 Task: Create a scrum project ByteBoost. Add to scrum project ByteBoost a team member softage.1@softage.net and assign as Project Lead. Add to scrum project ByteBoost a team member softage.2@softage.net
Action: Mouse moved to (175, 57)
Screenshot: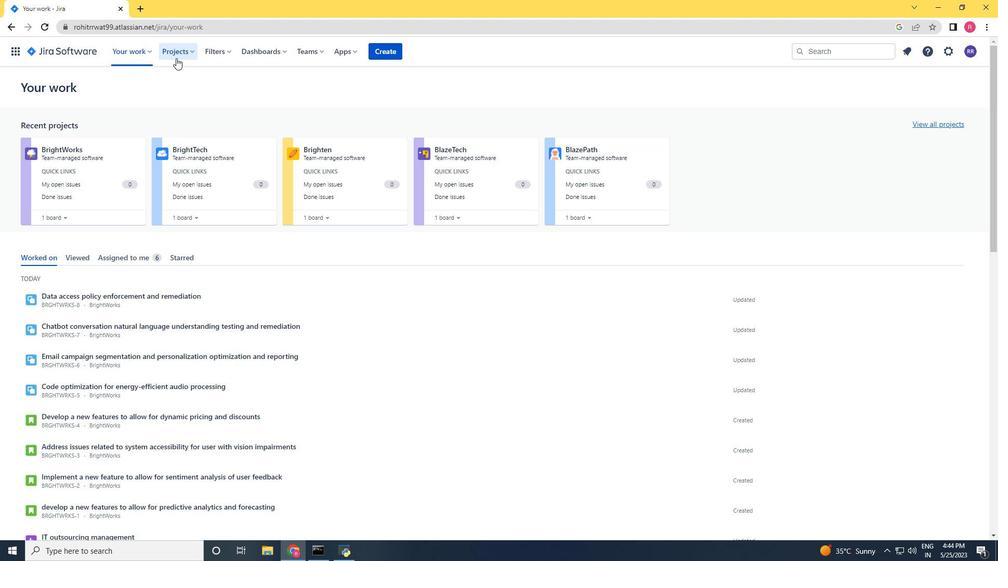
Action: Mouse pressed left at (175, 57)
Screenshot: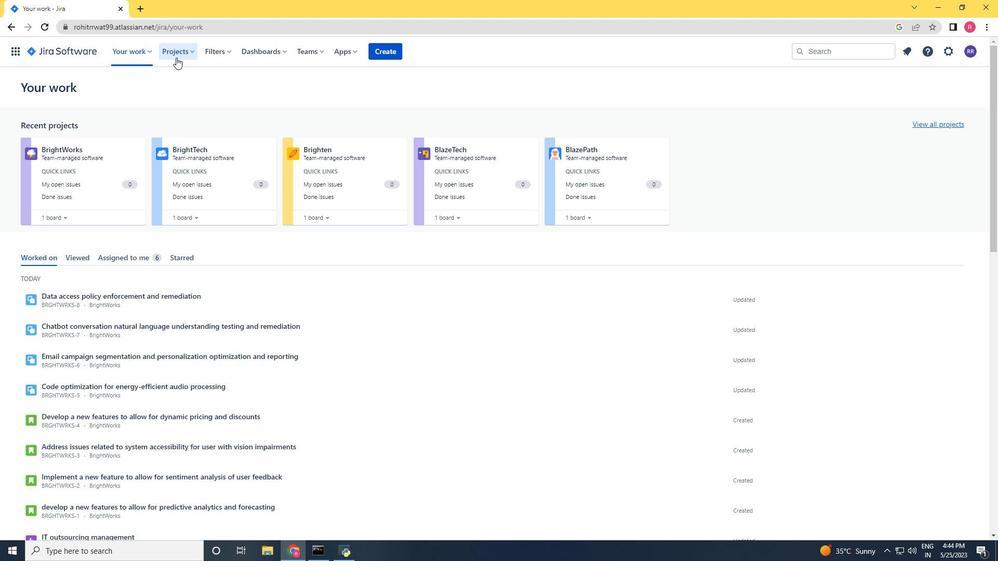 
Action: Mouse moved to (205, 263)
Screenshot: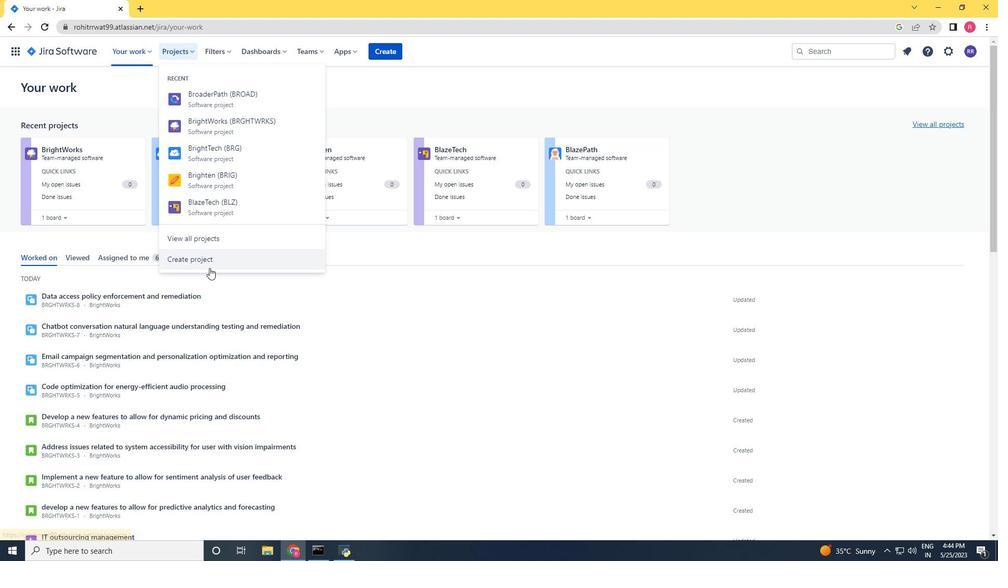 
Action: Mouse pressed left at (205, 263)
Screenshot: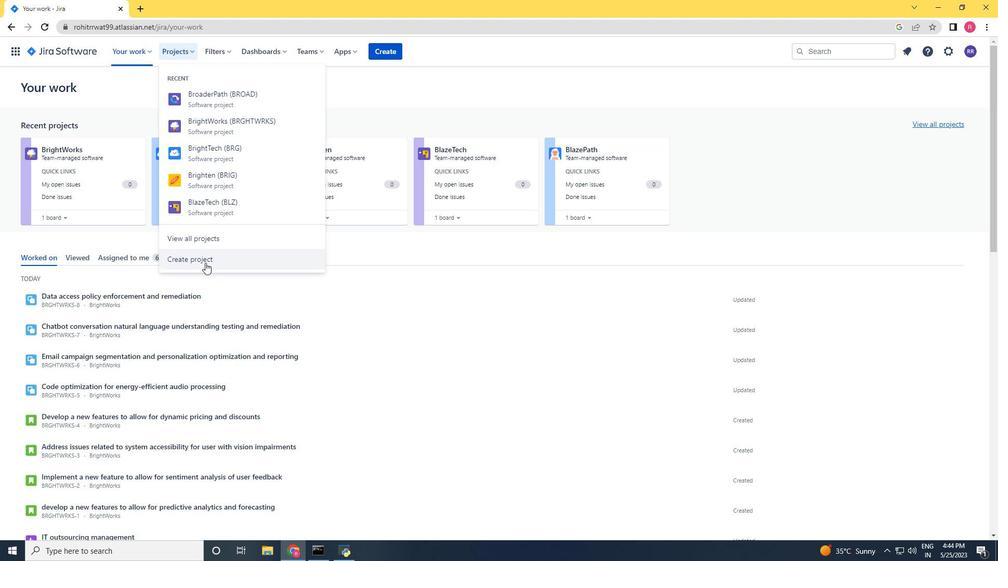 
Action: Mouse moved to (510, 263)
Screenshot: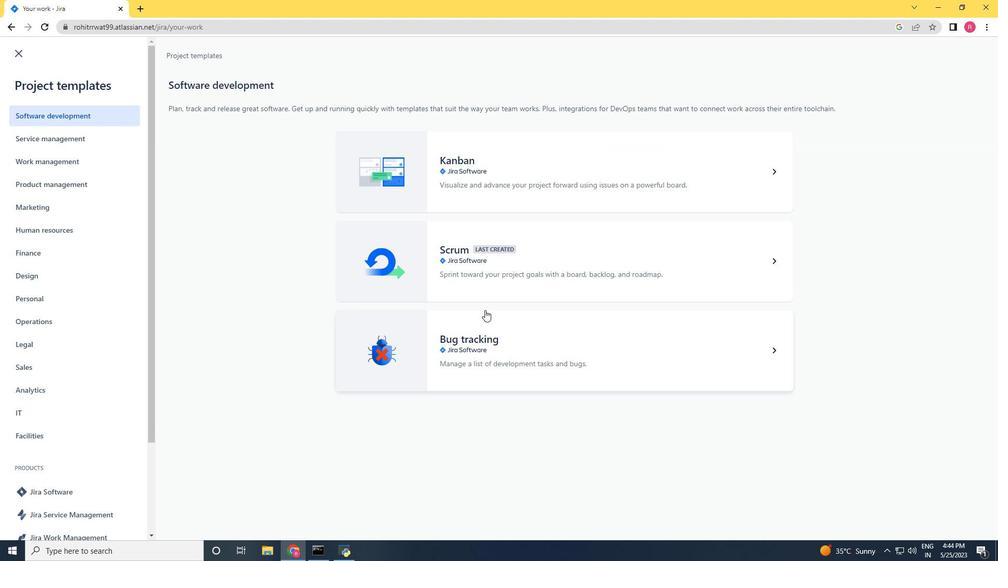 
Action: Mouse pressed left at (510, 263)
Screenshot: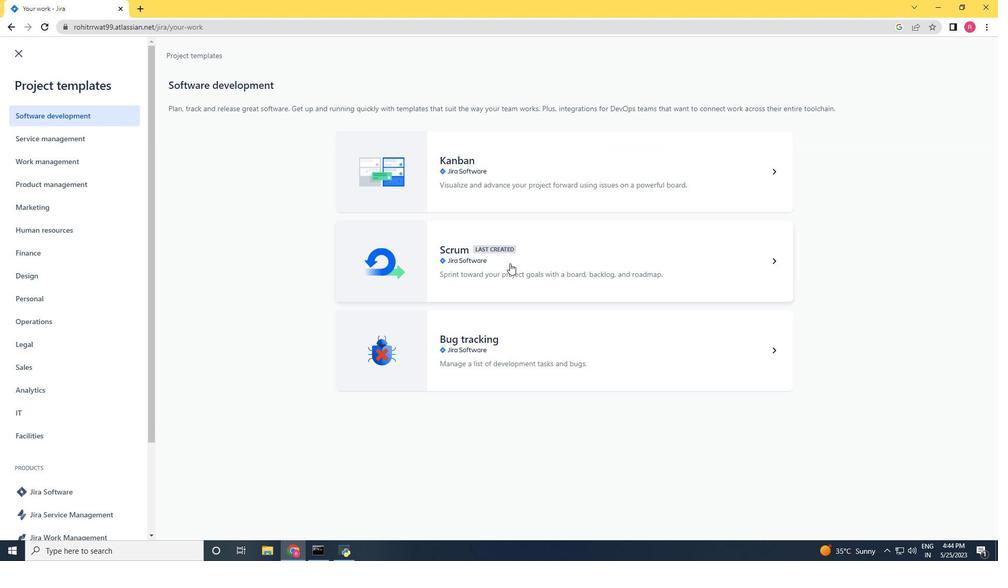 
Action: Mouse moved to (771, 511)
Screenshot: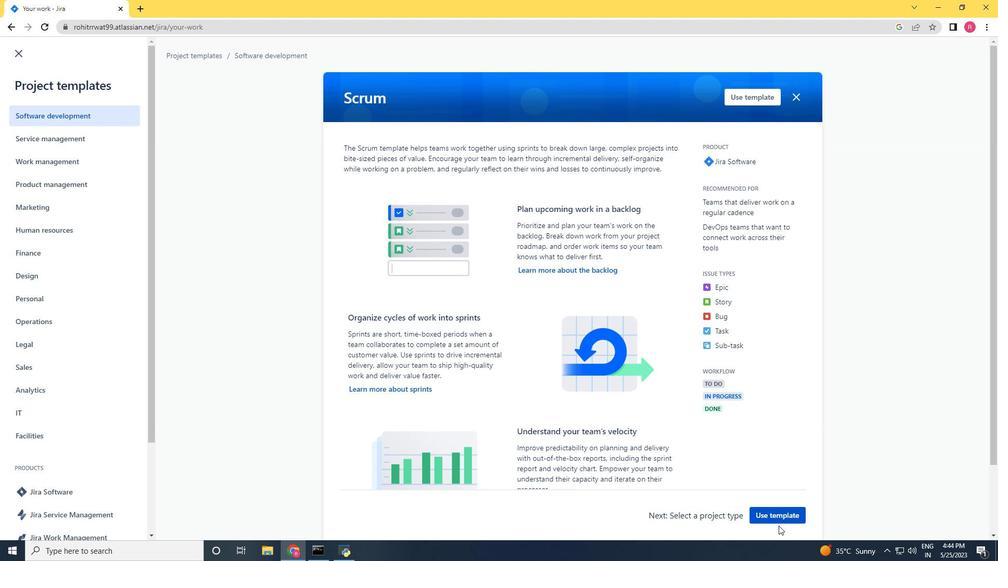 
Action: Mouse pressed left at (771, 511)
Screenshot: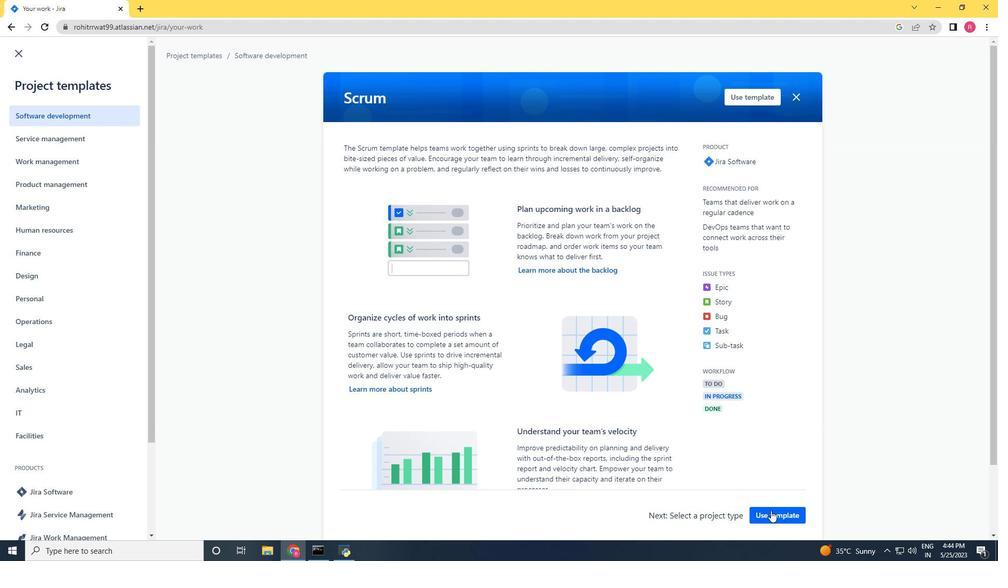 
Action: Mouse moved to (404, 513)
Screenshot: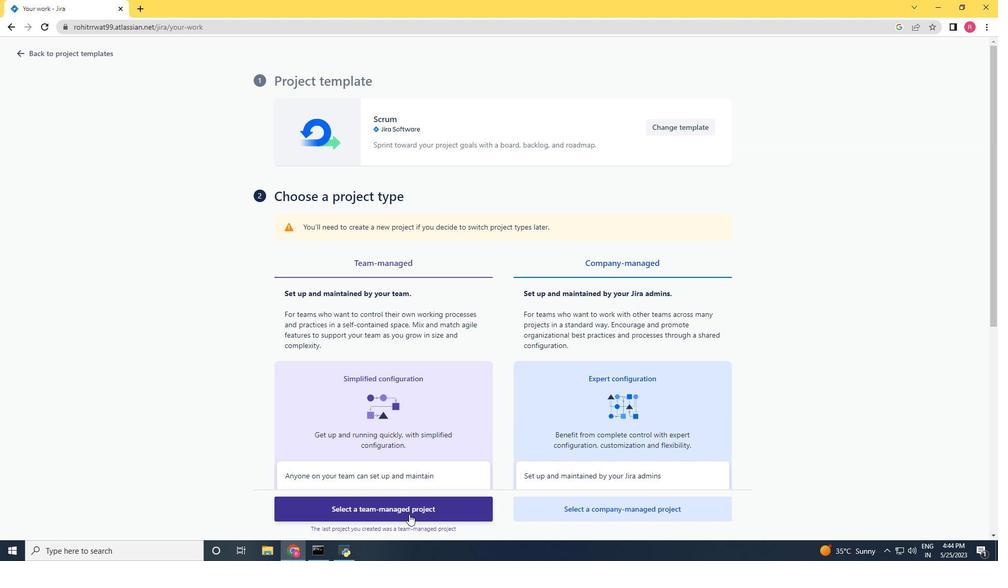 
Action: Mouse pressed left at (404, 513)
Screenshot: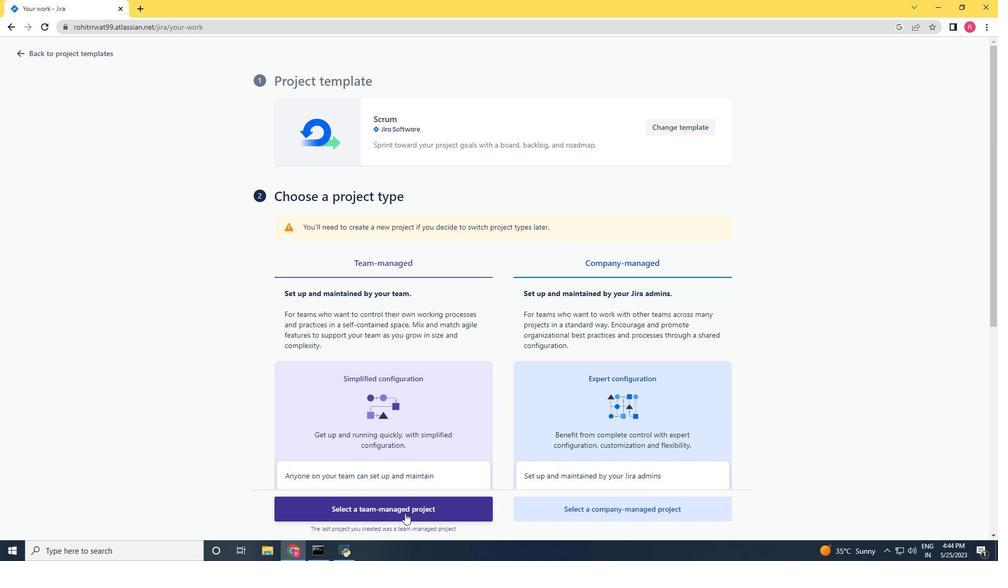
Action: Mouse moved to (257, 326)
Screenshot: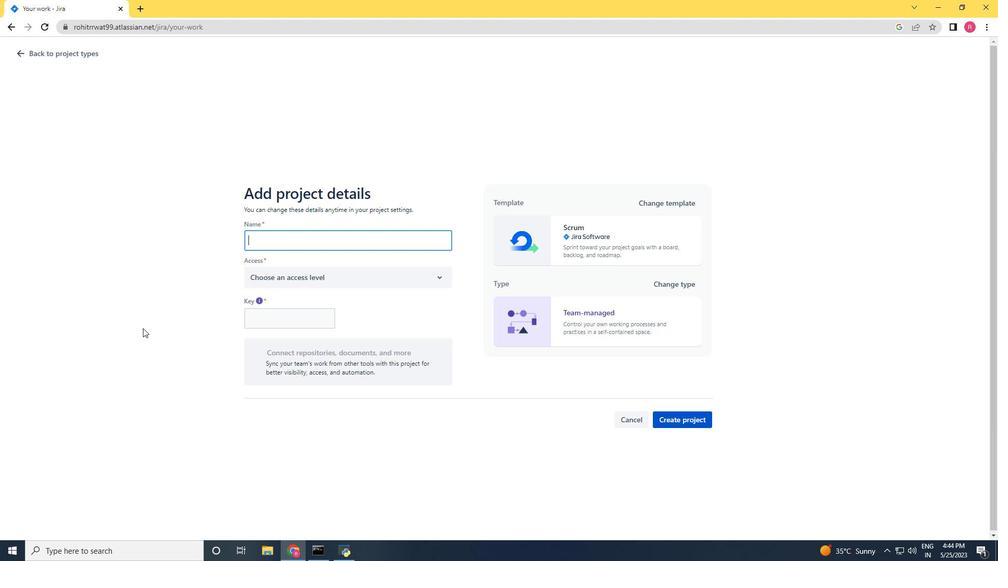 
Action: Key pressed <Key.shift>Byte<Key.shift><Key.shift>Boost
Screenshot: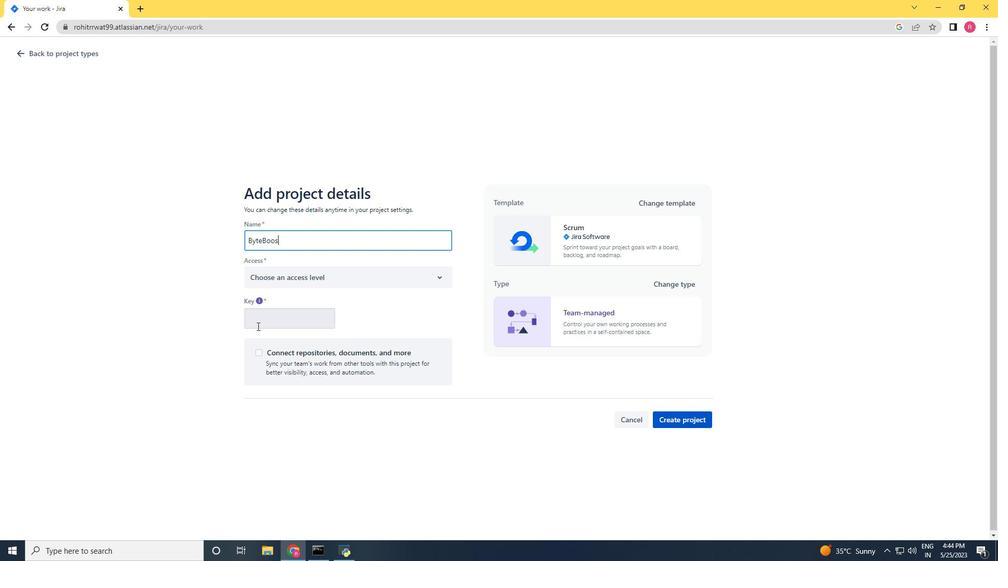 
Action: Mouse scrolled (257, 327) with delta (0, 0)
Screenshot: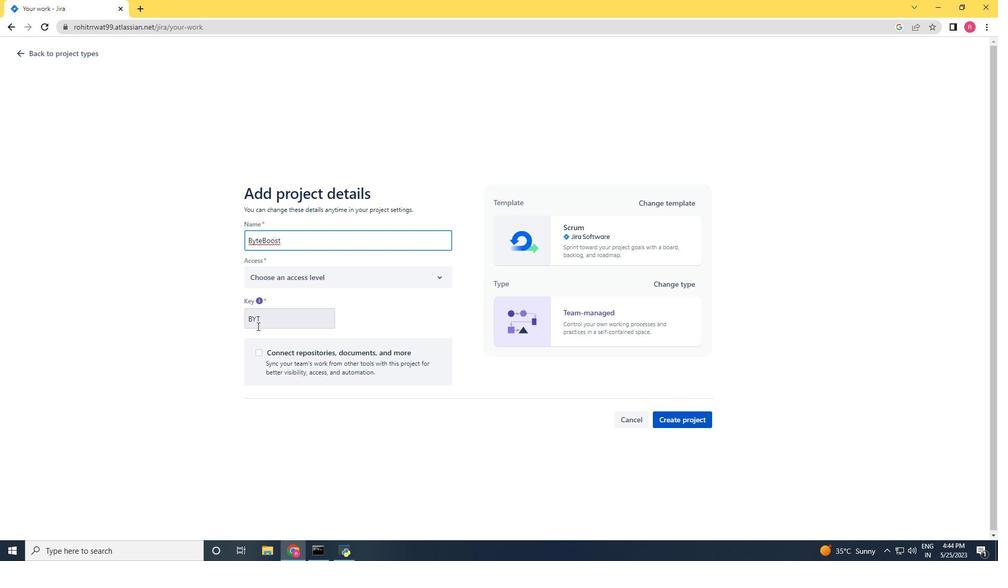
Action: Mouse moved to (375, 274)
Screenshot: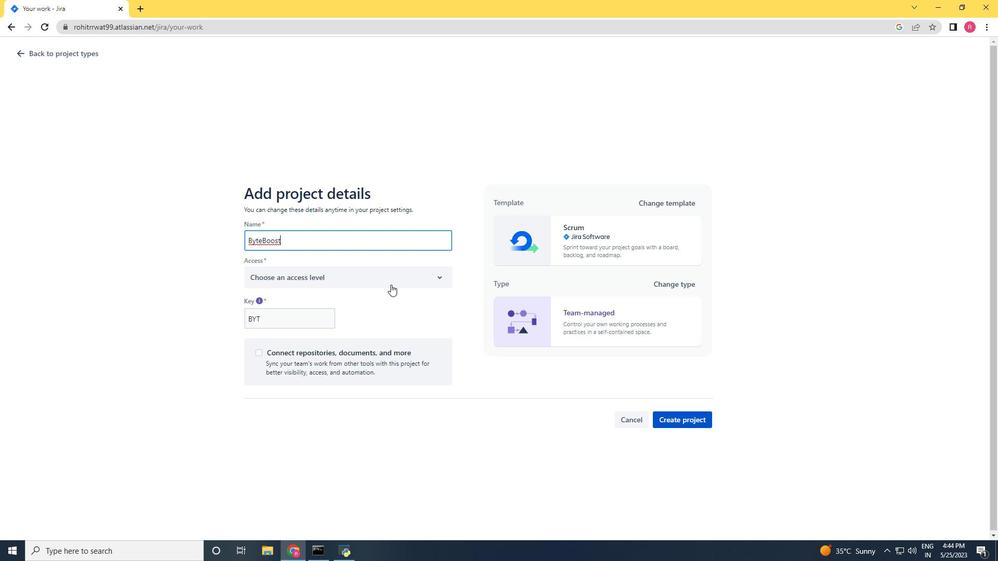 
Action: Mouse pressed left at (375, 274)
Screenshot: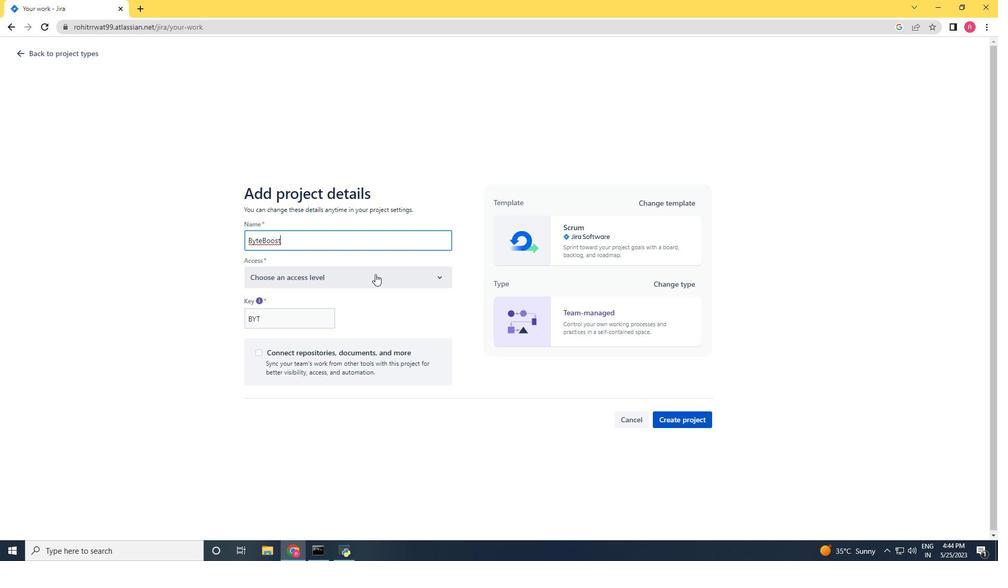 
Action: Mouse moved to (353, 311)
Screenshot: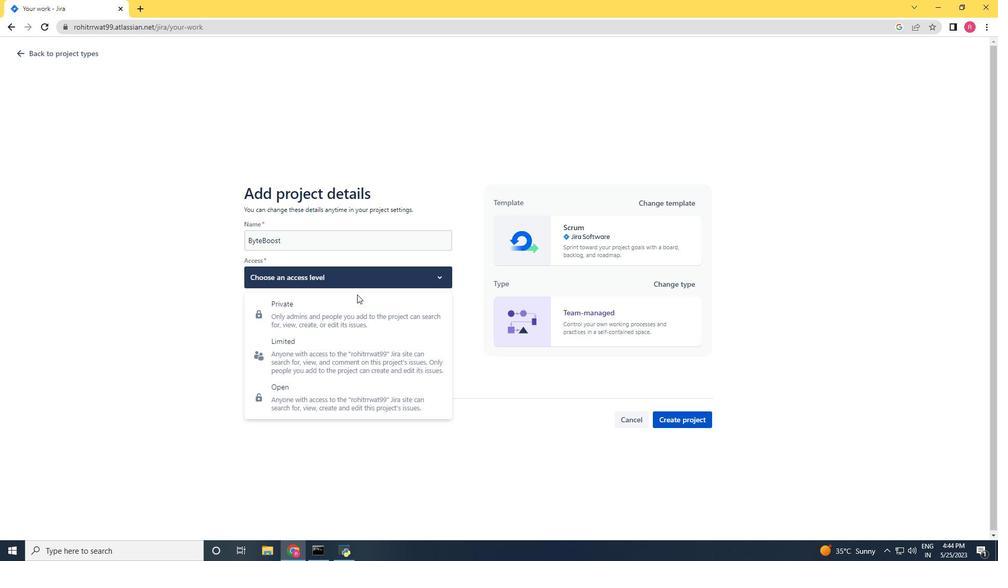 
Action: Mouse pressed left at (353, 311)
Screenshot: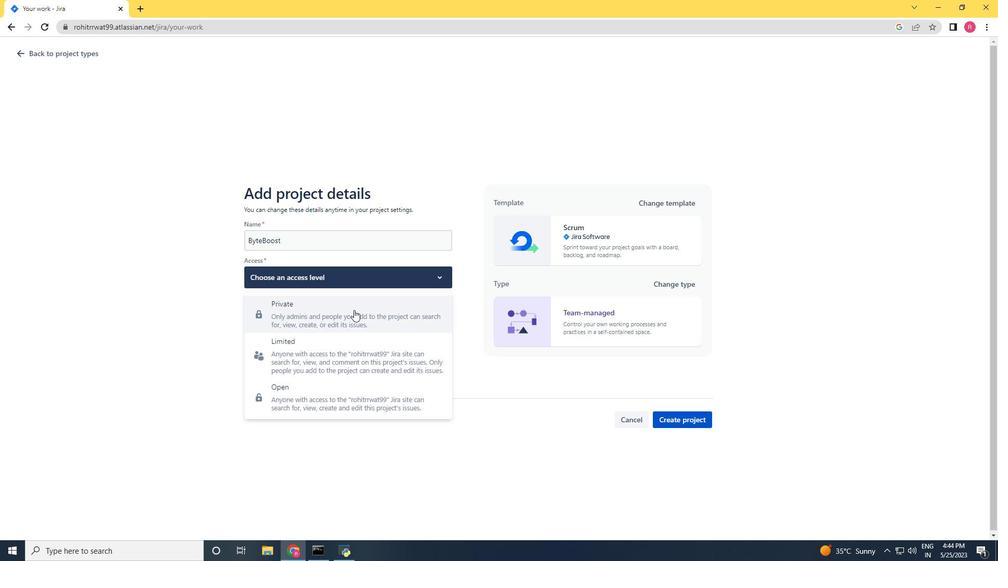 
Action: Mouse moved to (673, 408)
Screenshot: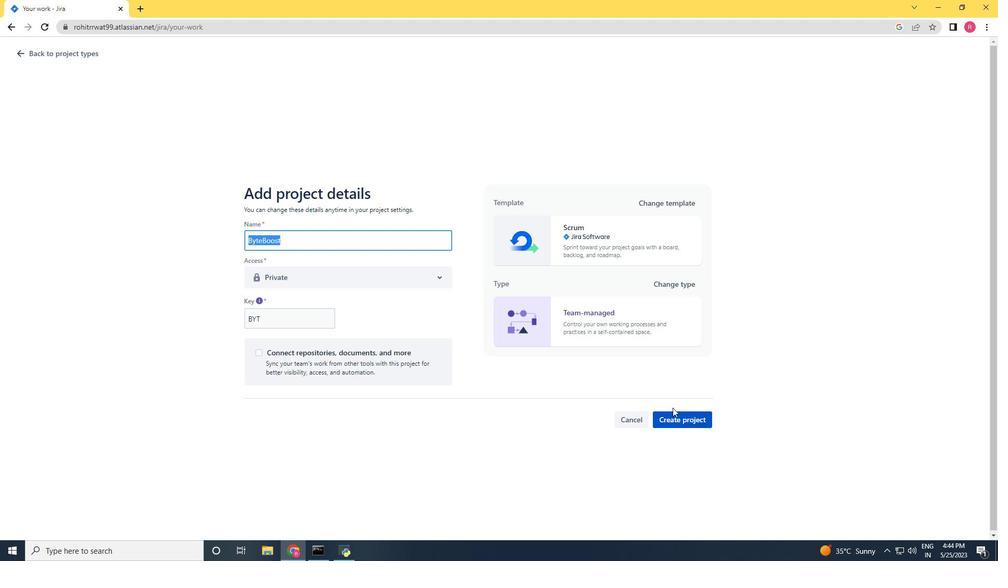
Action: Mouse pressed left at (673, 408)
Screenshot: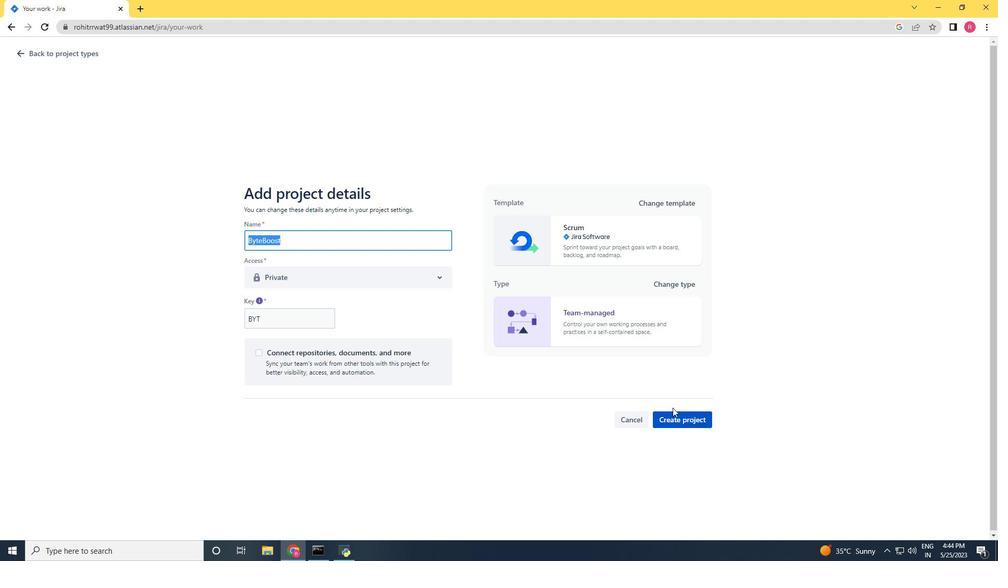 
Action: Mouse moved to (672, 418)
Screenshot: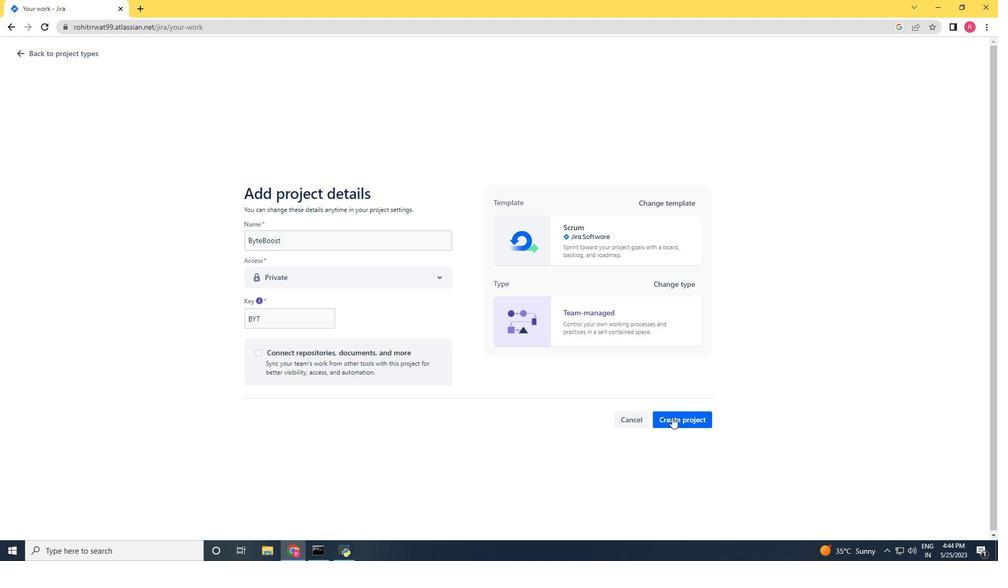 
Action: Mouse pressed left at (672, 418)
Screenshot: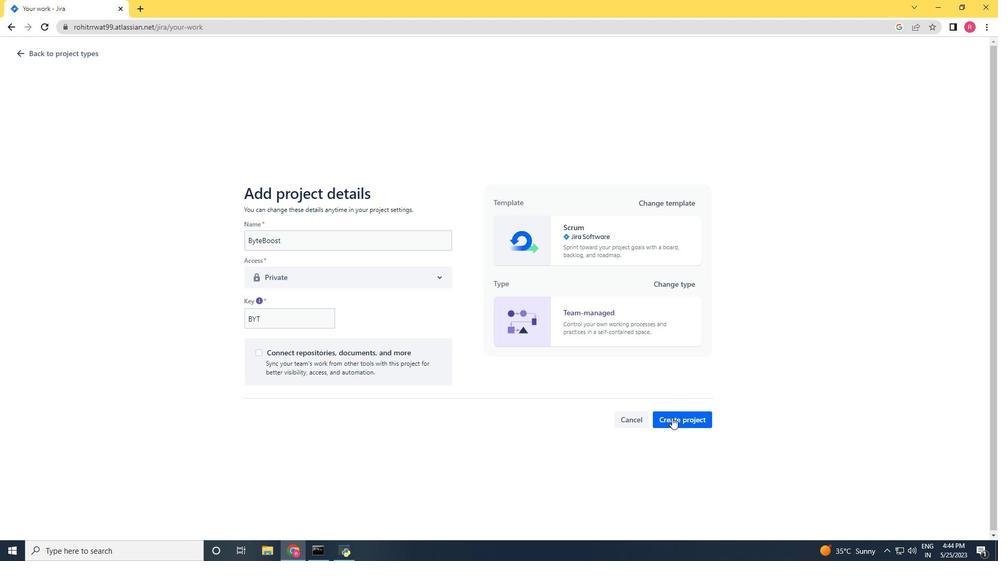 
Action: Mouse moved to (246, 143)
Screenshot: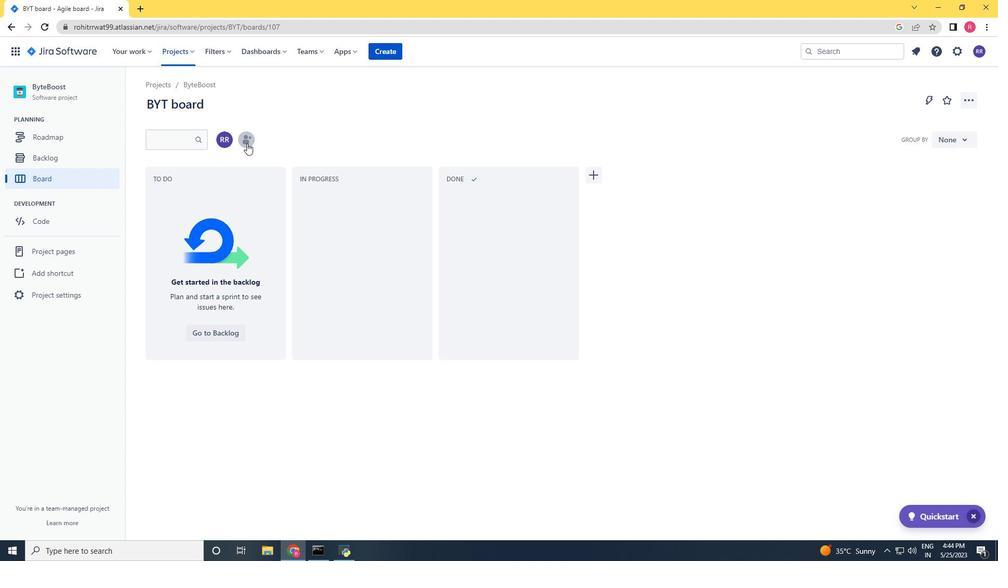 
Action: Mouse pressed left at (246, 143)
Screenshot: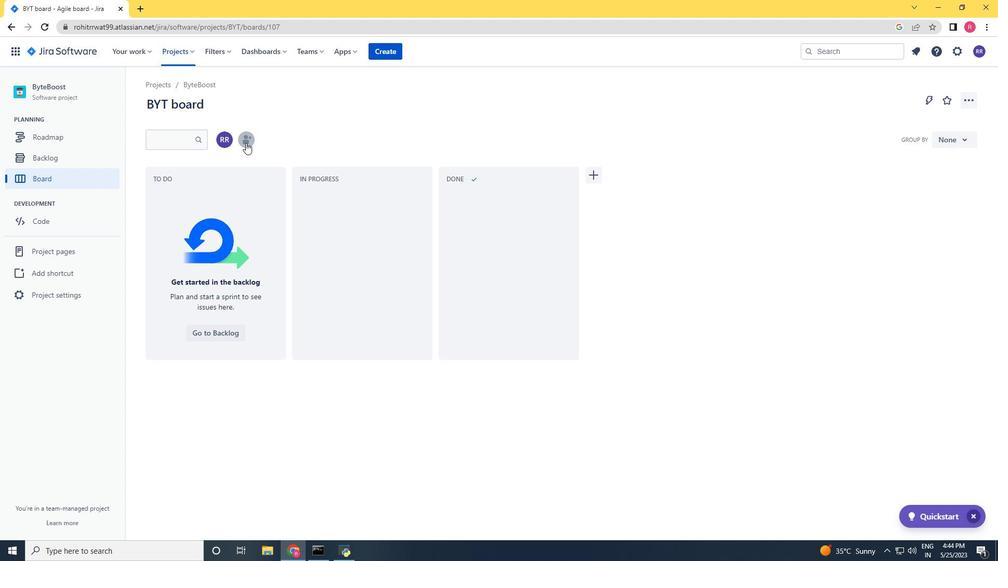 
Action: Key pressed softage.1<Key.shift>@soo<Key.backspace>ftage.net
Screenshot: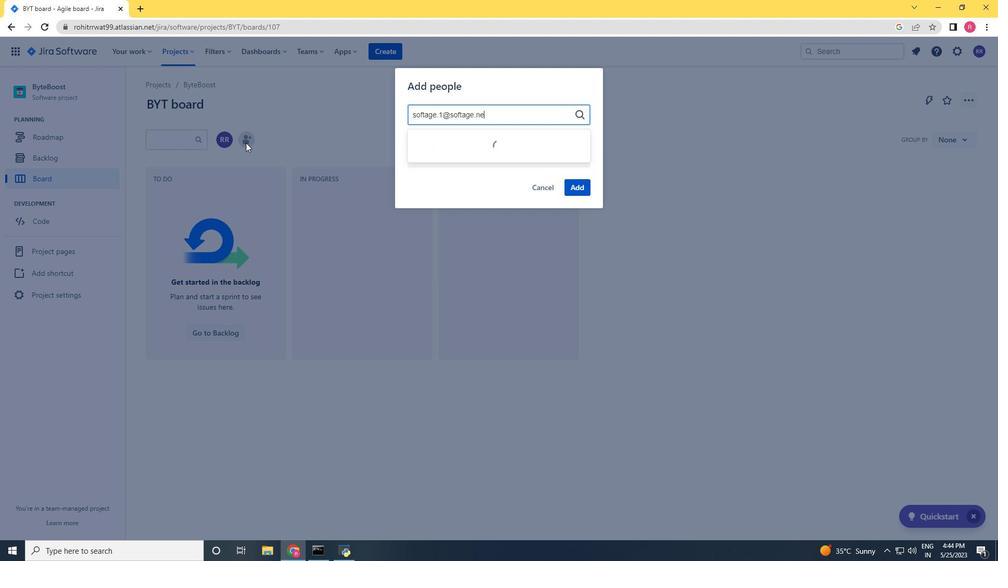 
Action: Mouse moved to (500, 145)
Screenshot: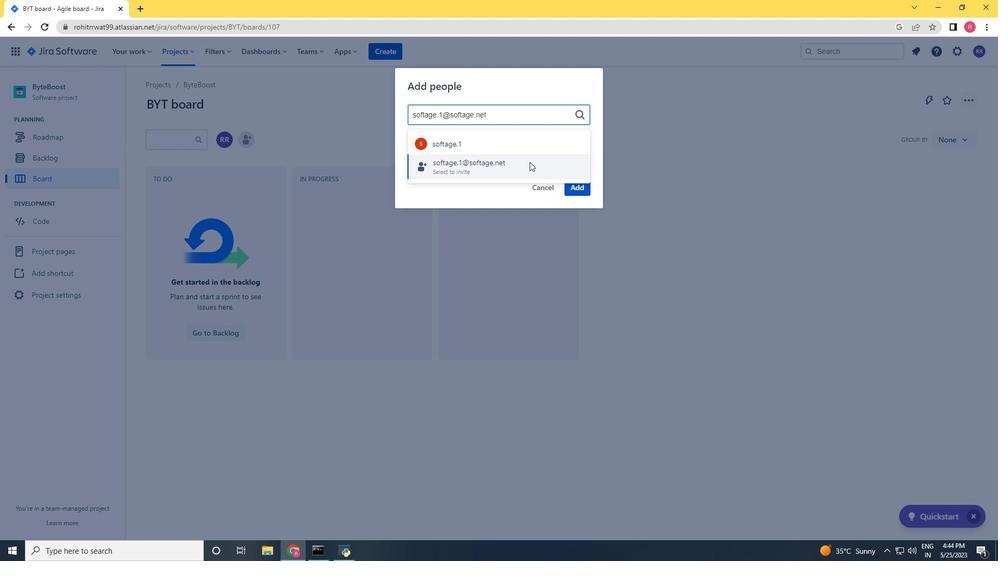
Action: Mouse pressed left at (500, 145)
Screenshot: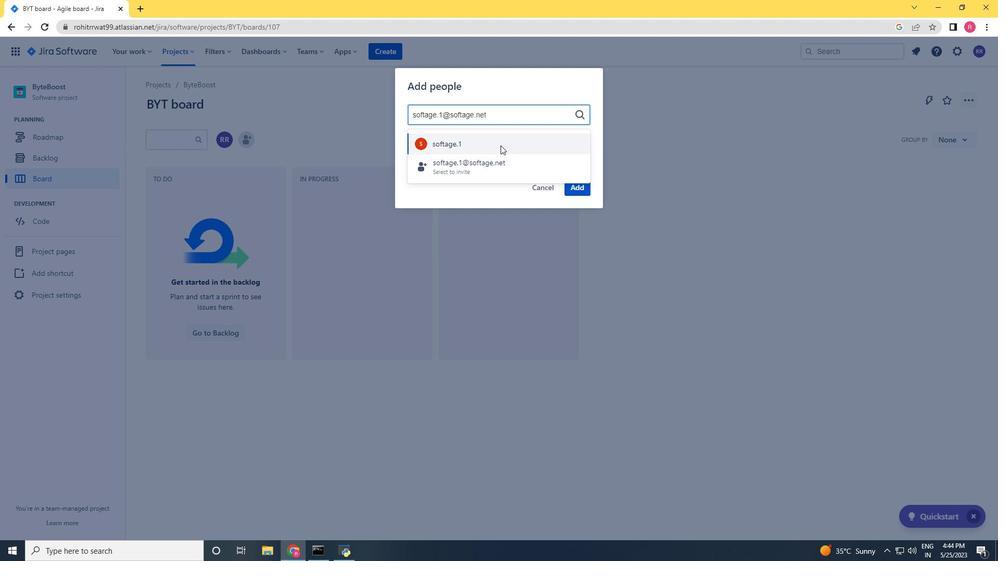 
Action: Mouse moved to (571, 181)
Screenshot: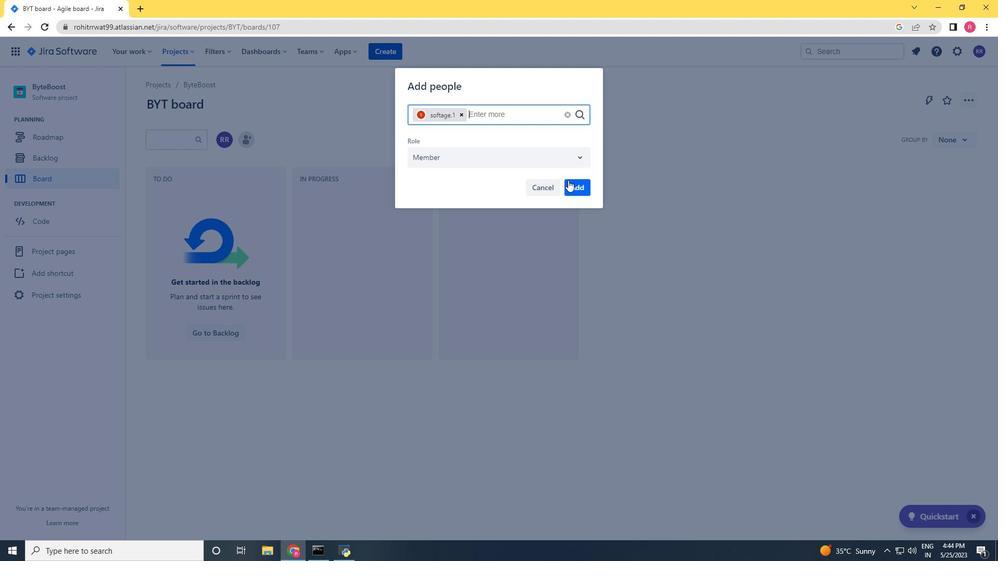 
Action: Mouse pressed left at (571, 181)
Screenshot: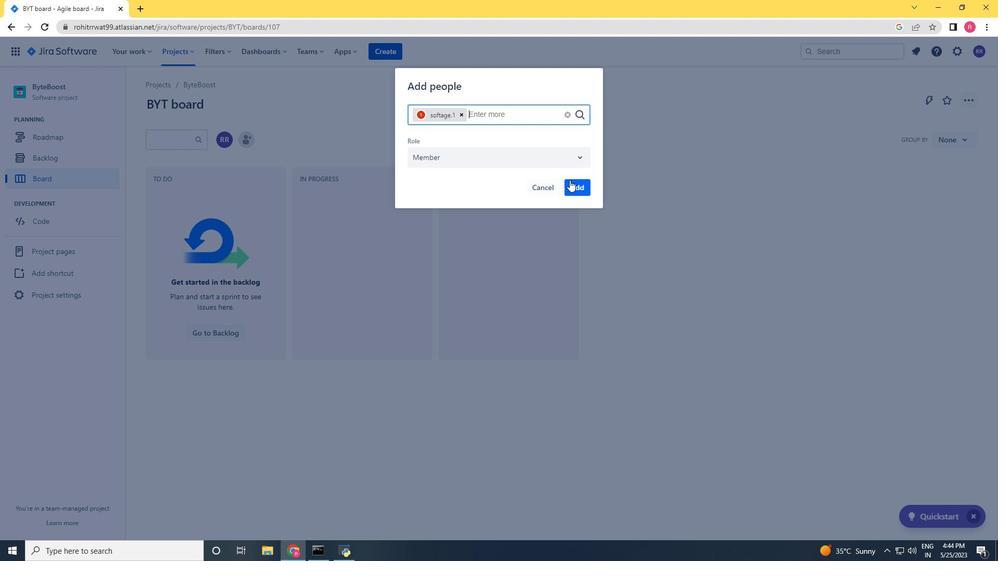 
Action: Mouse moved to (57, 299)
Screenshot: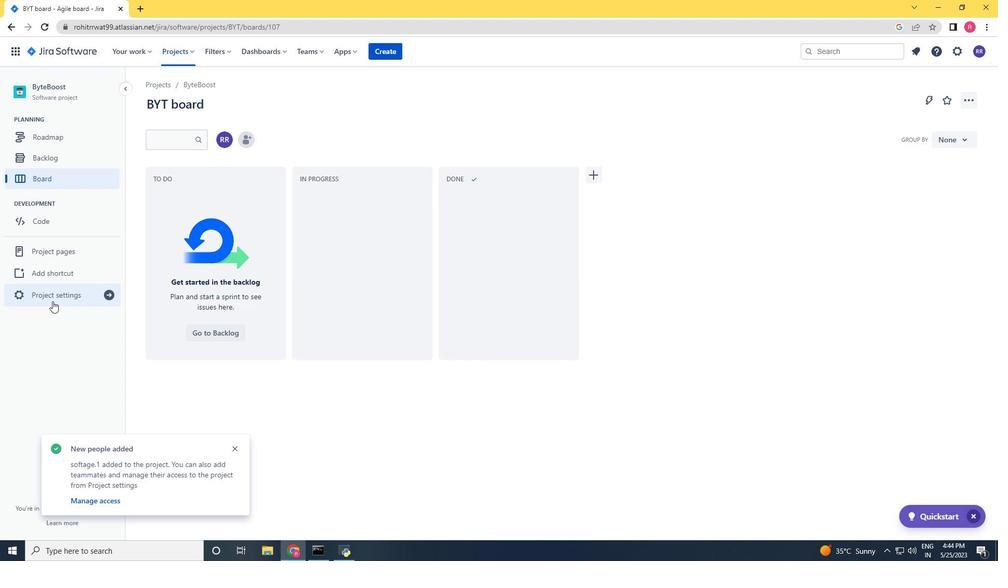 
Action: Mouse pressed left at (57, 299)
Screenshot: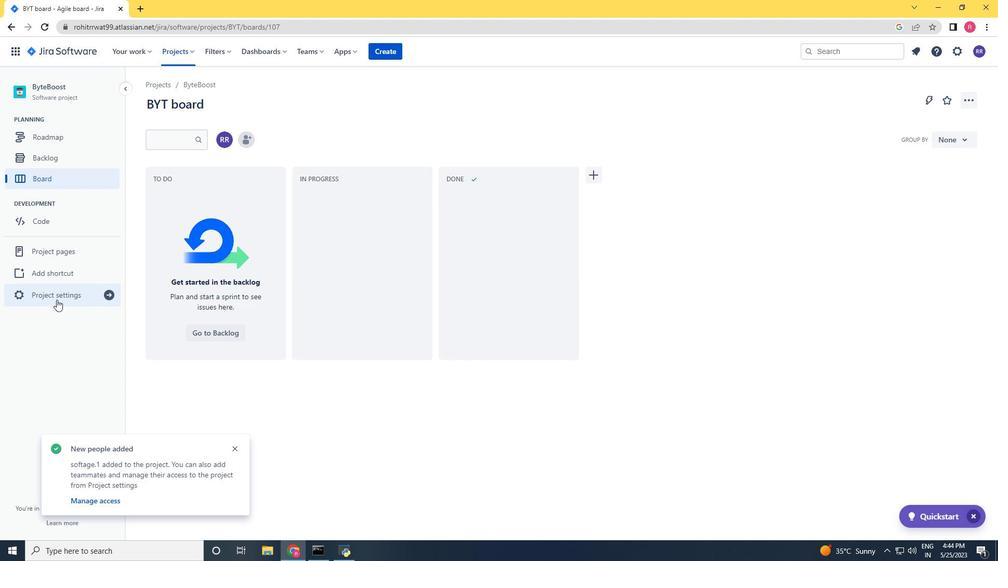 
Action: Mouse moved to (584, 375)
Screenshot: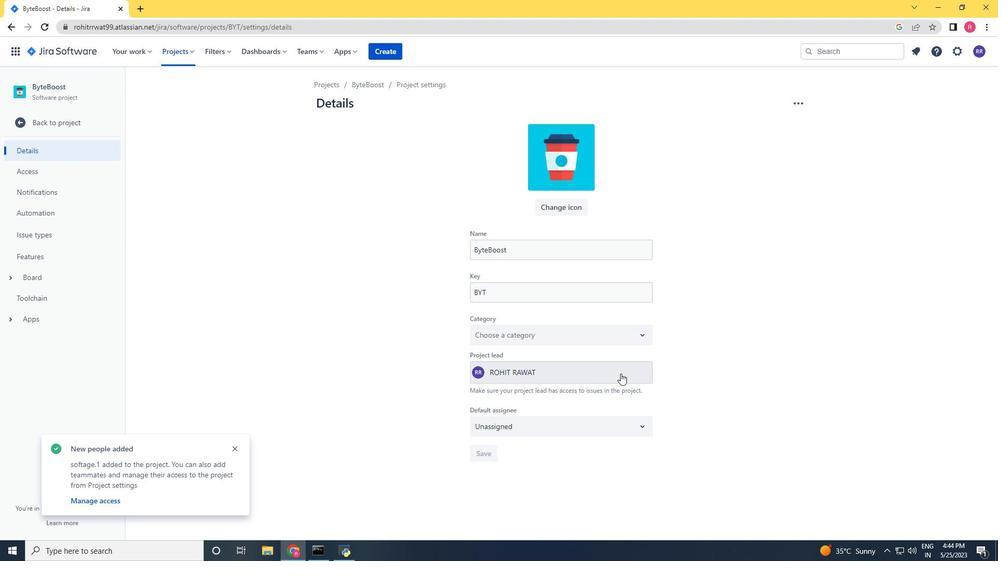 
Action: Mouse pressed left at (584, 375)
Screenshot: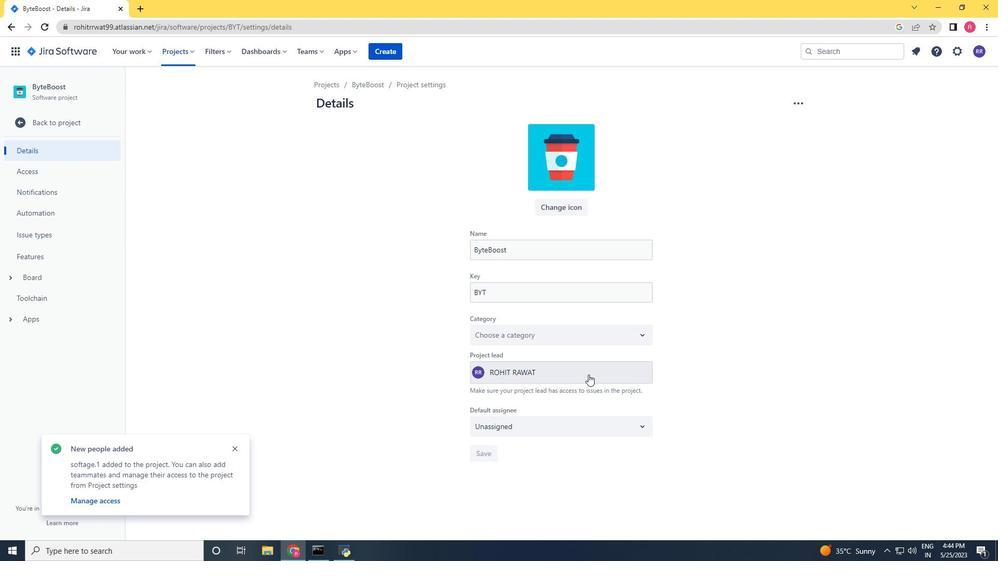 
Action: Mouse moved to (533, 393)
Screenshot: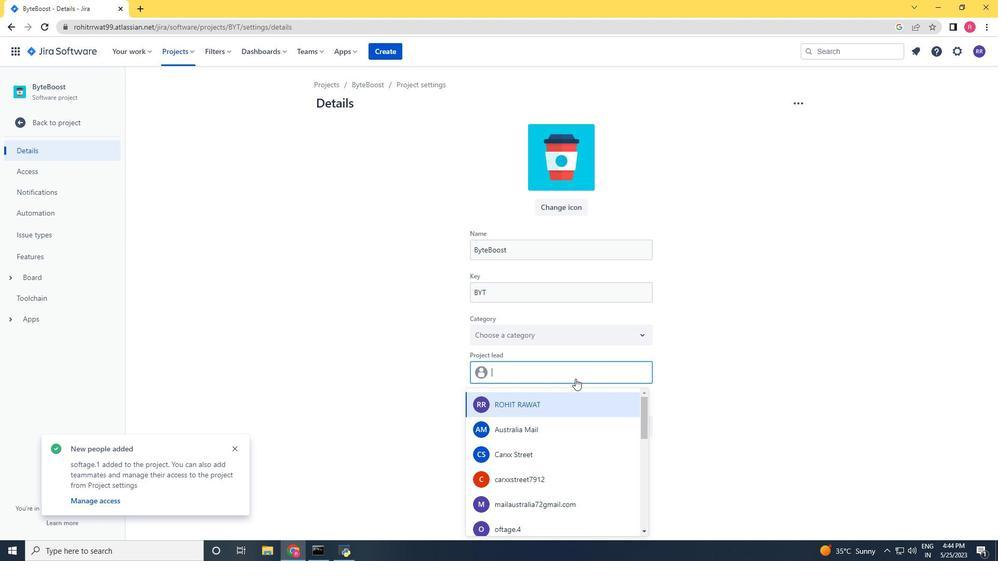 
Action: Key pressed a<Key.backspace>softage.1<Key.shift>@softage.net
Screenshot: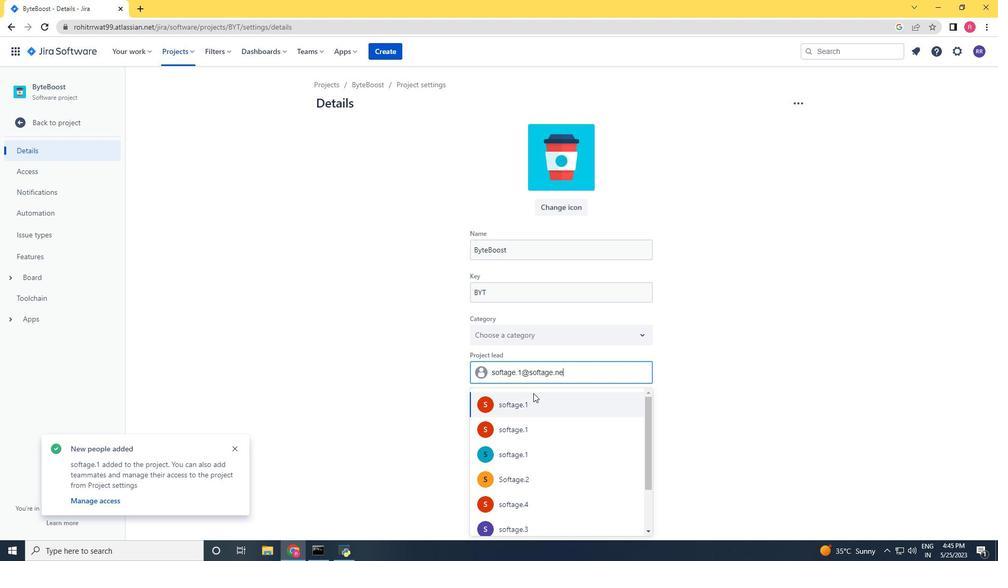 
Action: Mouse moved to (527, 399)
Screenshot: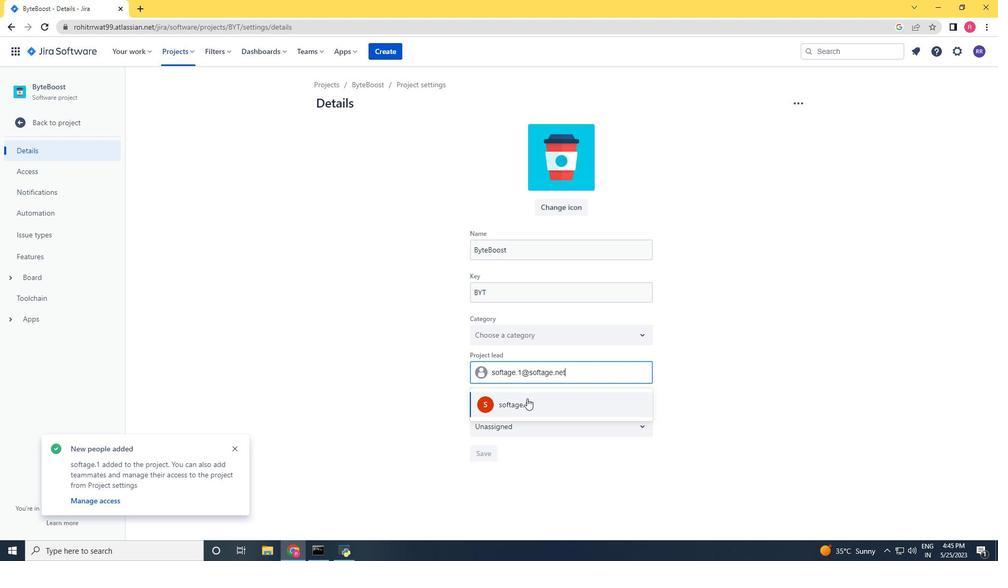 
Action: Mouse pressed left at (527, 399)
Screenshot: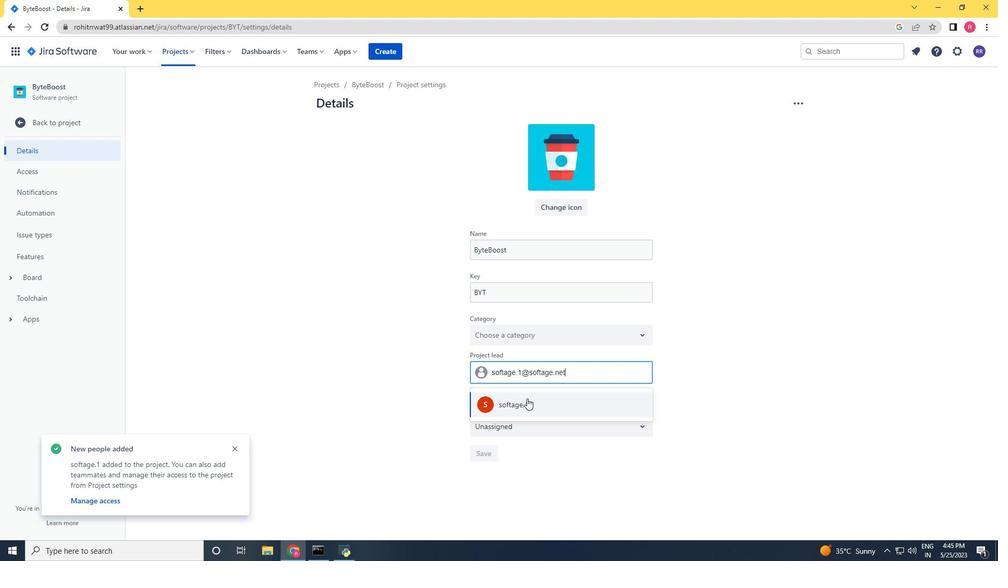 
Action: Mouse moved to (517, 421)
Screenshot: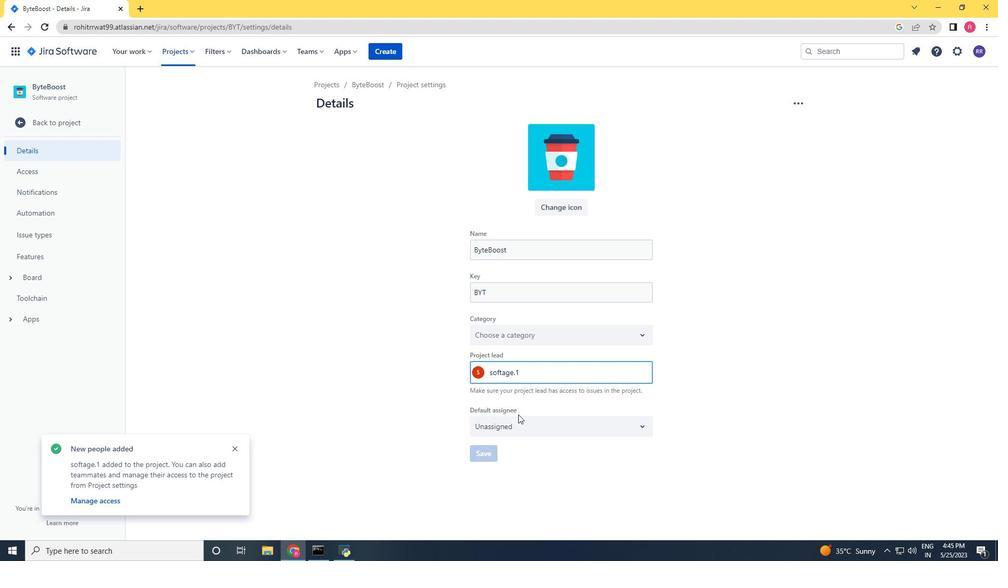 
Action: Mouse pressed left at (517, 421)
Screenshot: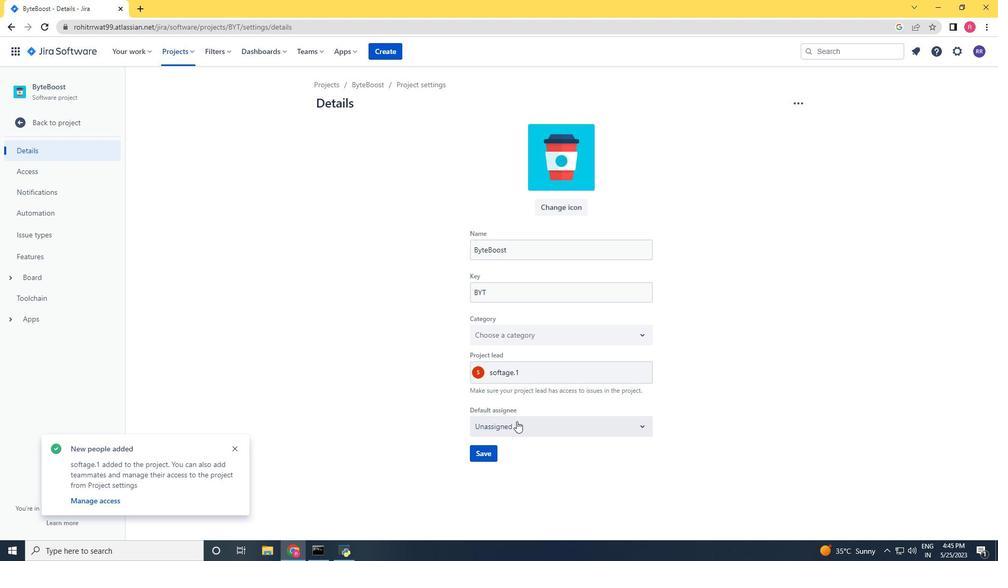 
Action: Mouse moved to (511, 454)
Screenshot: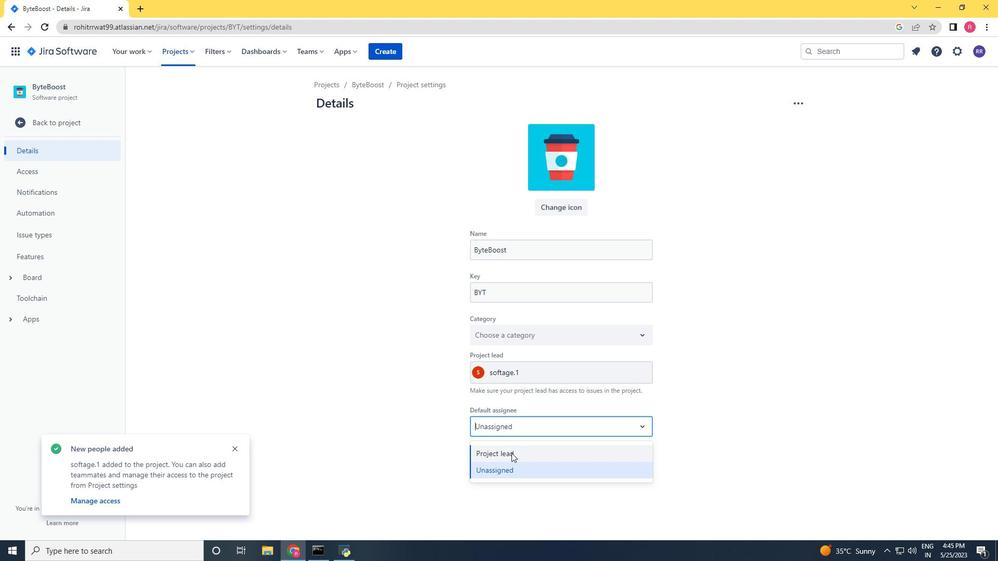 
Action: Mouse pressed left at (511, 454)
Screenshot: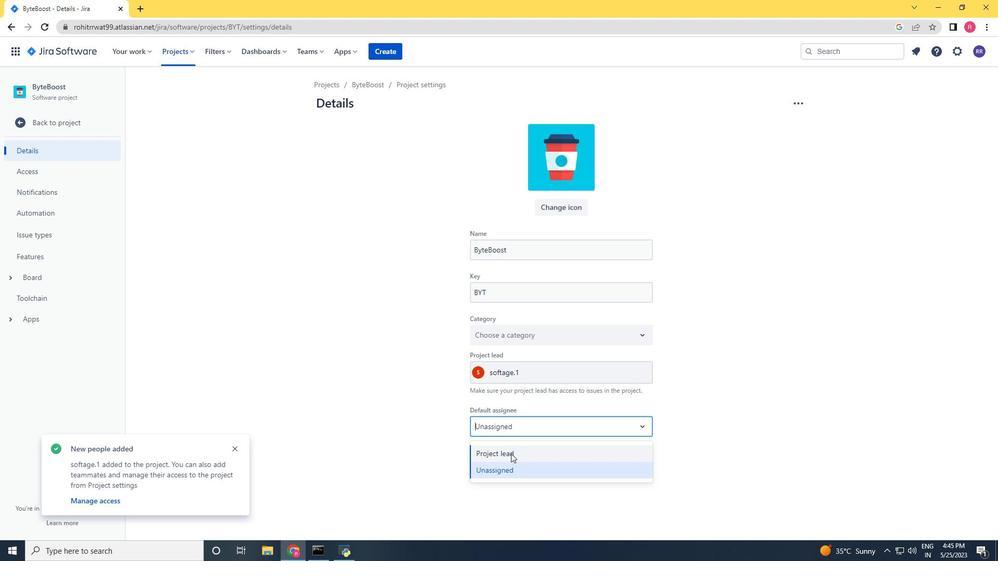
Action: Mouse moved to (481, 453)
Screenshot: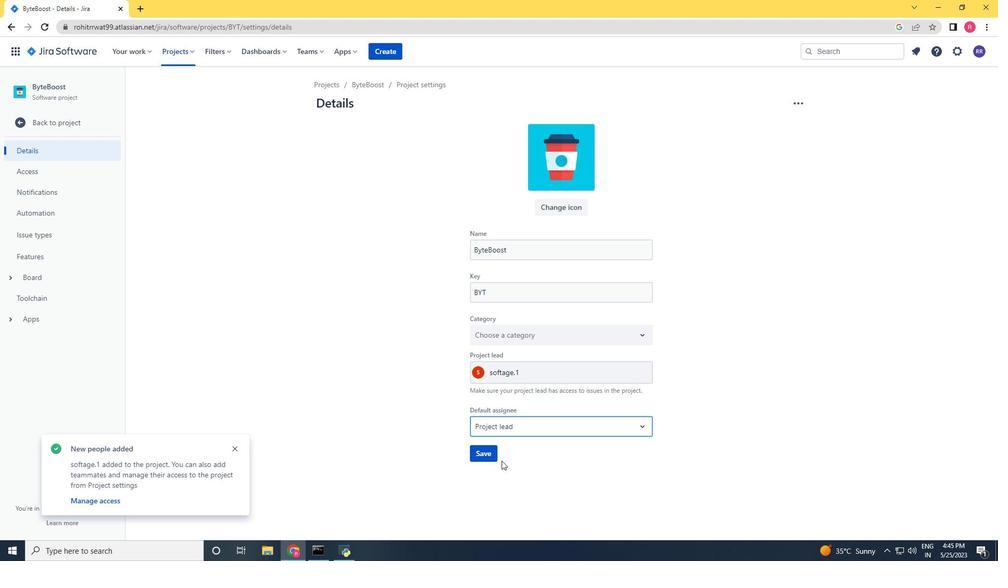 
Action: Mouse pressed left at (481, 453)
Screenshot: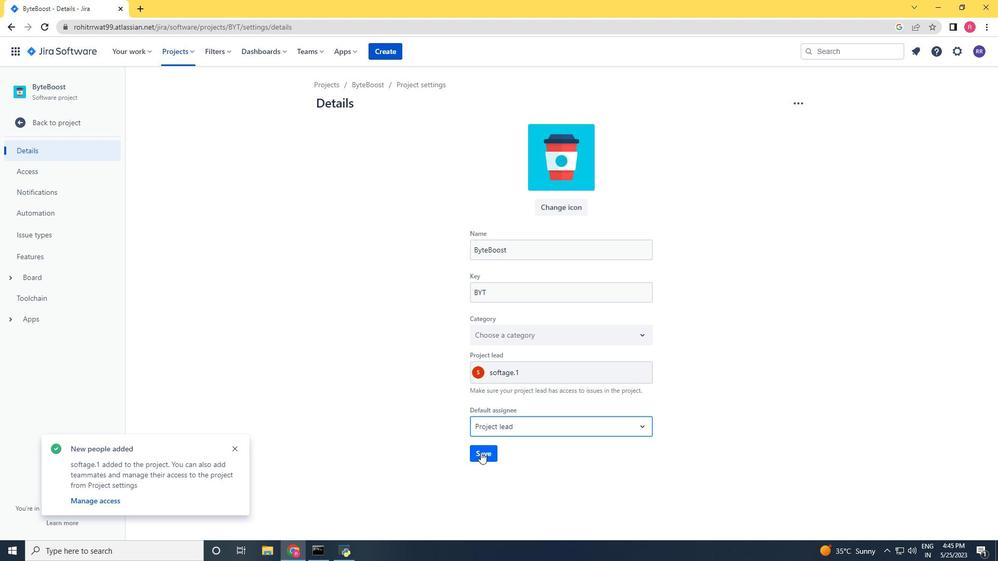 
Action: Mouse moved to (65, 120)
Screenshot: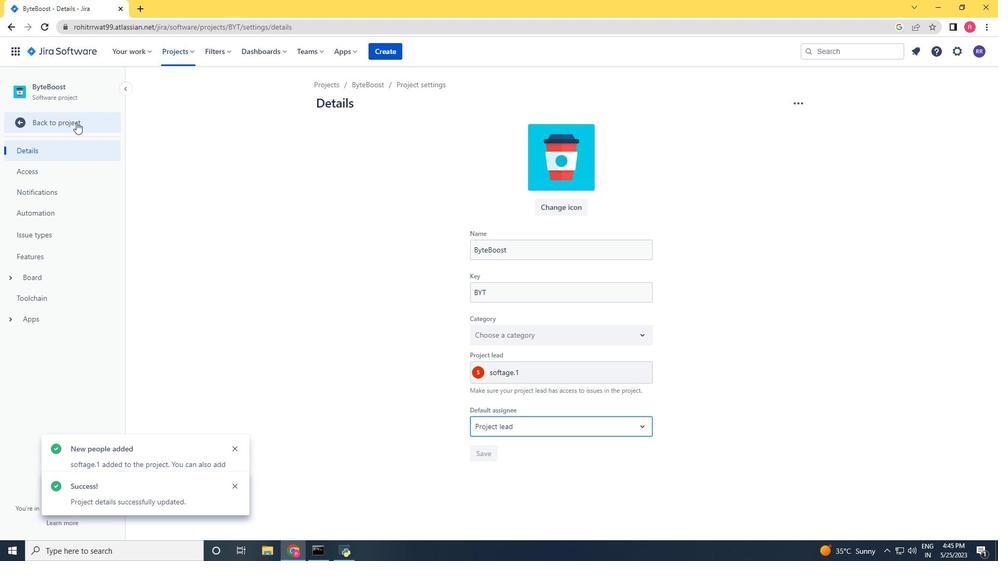 
Action: Mouse pressed left at (65, 120)
Screenshot: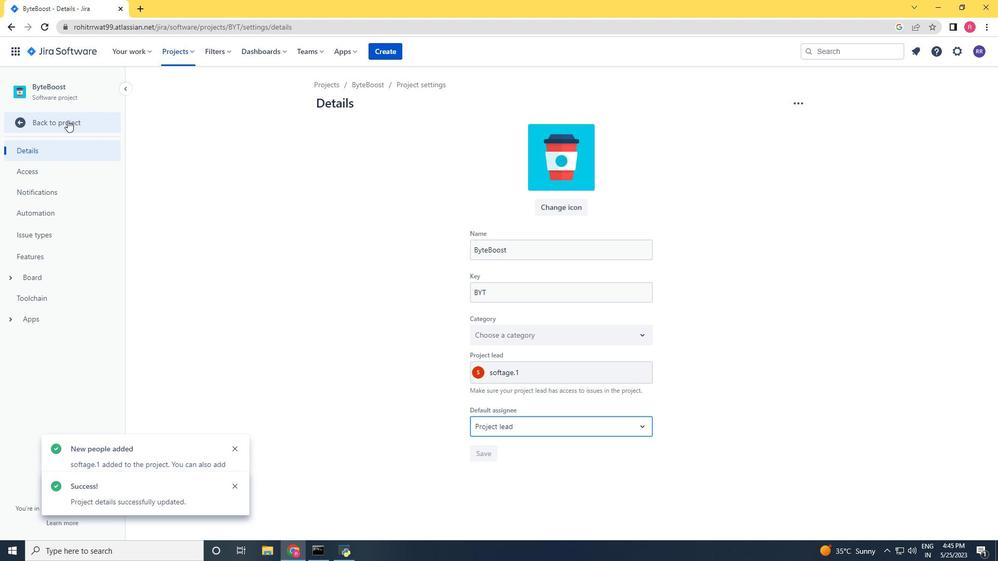 
Action: Mouse moved to (246, 141)
Screenshot: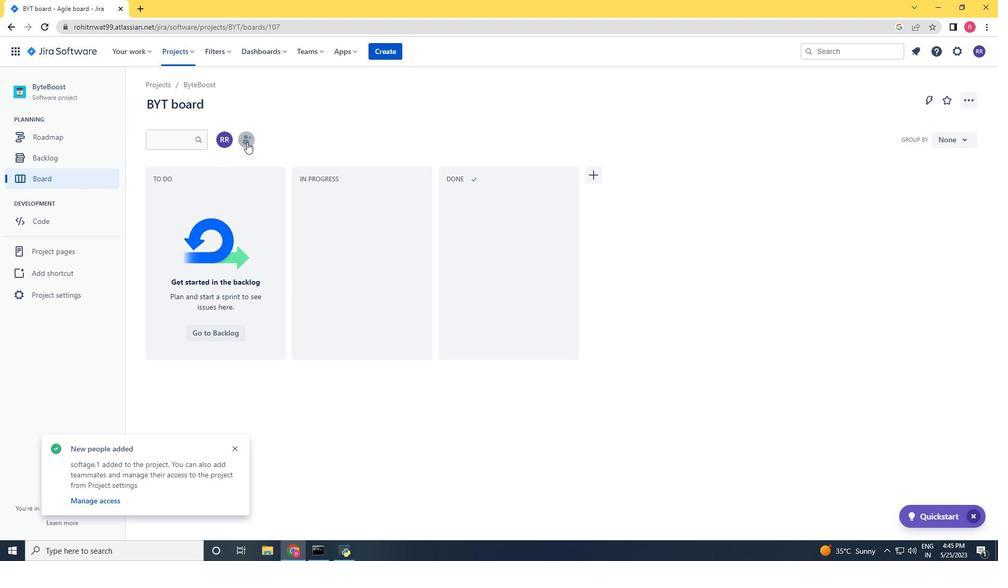 
Action: Mouse pressed left at (246, 141)
Screenshot: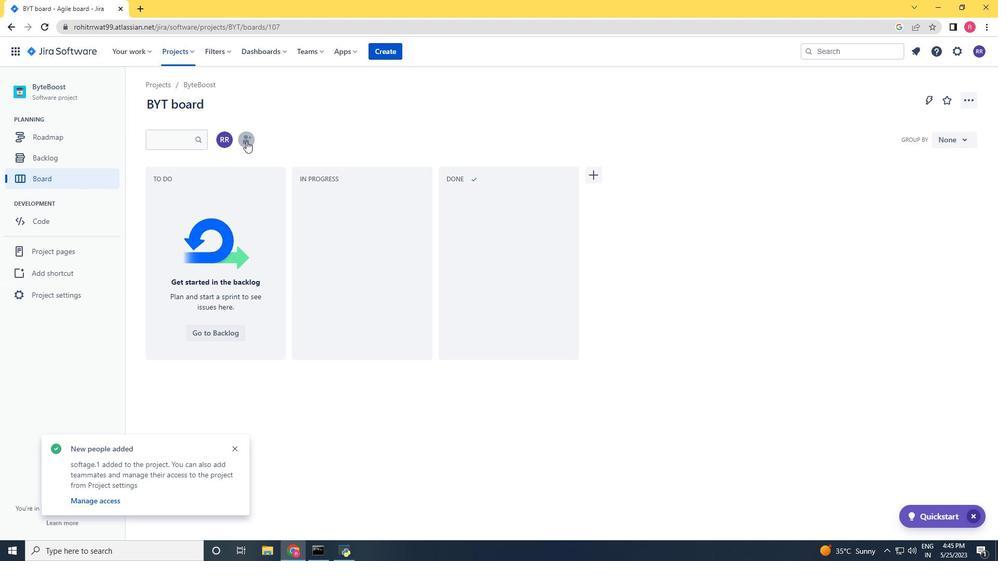 
Action: Key pressed softage.2<Key.shift>@softage.net
Screenshot: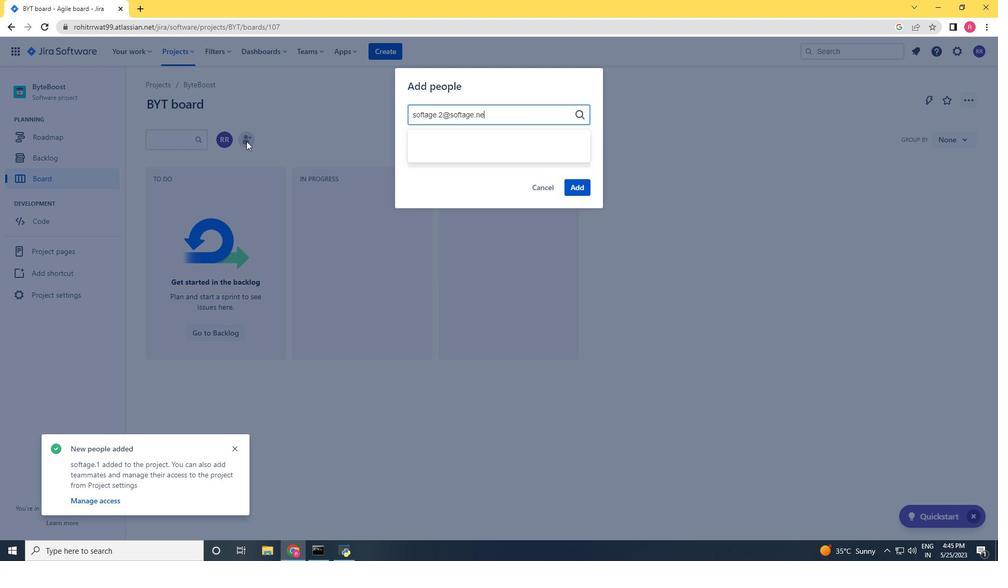 
Action: Mouse moved to (460, 148)
Screenshot: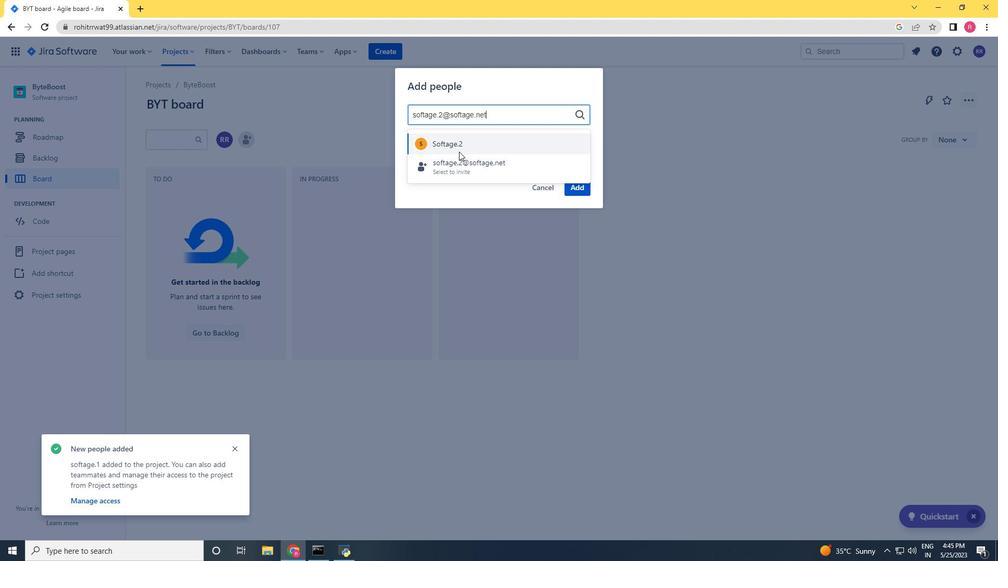 
Action: Mouse pressed left at (460, 148)
Screenshot: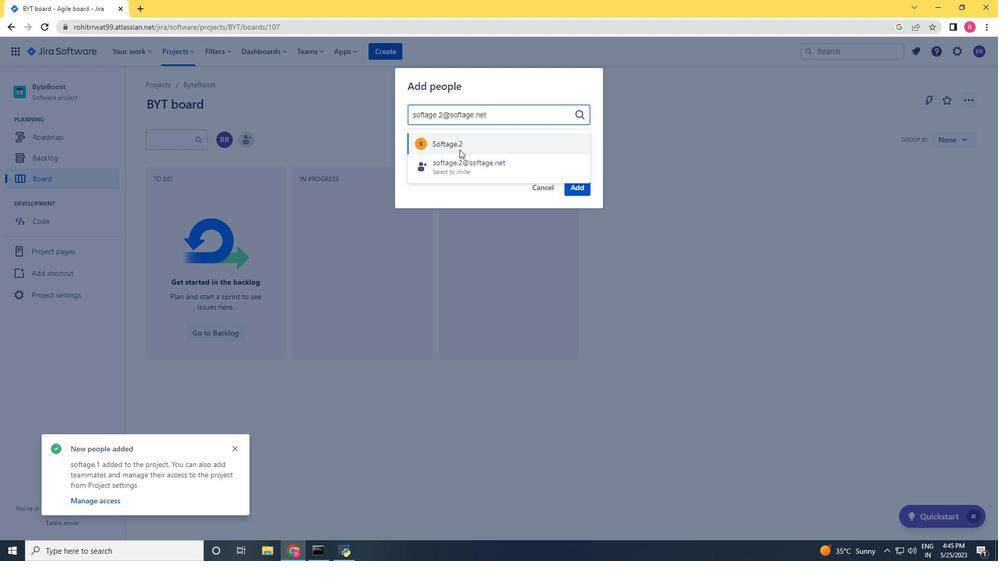 
Action: Mouse moved to (579, 186)
Screenshot: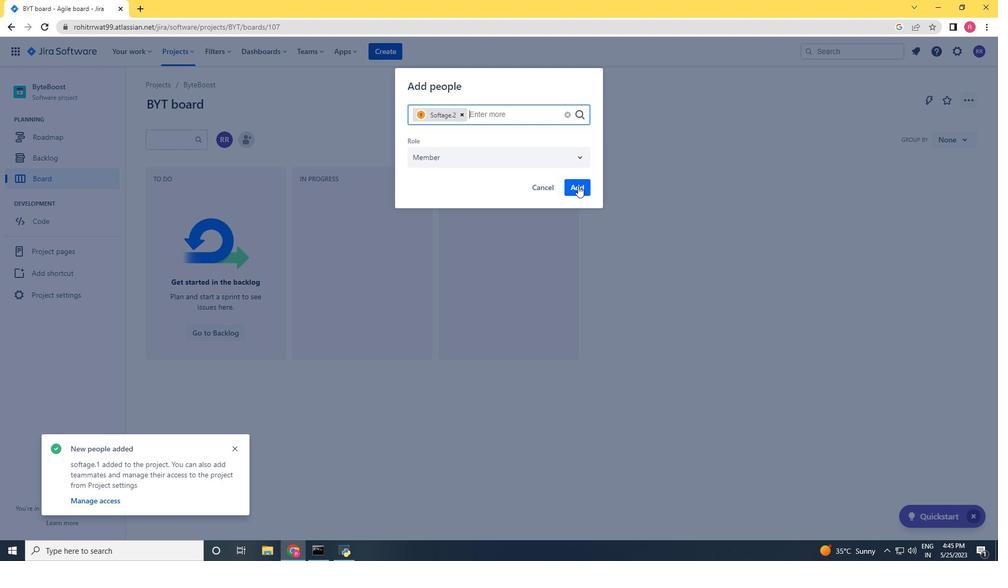 
Action: Mouse pressed left at (579, 186)
Screenshot: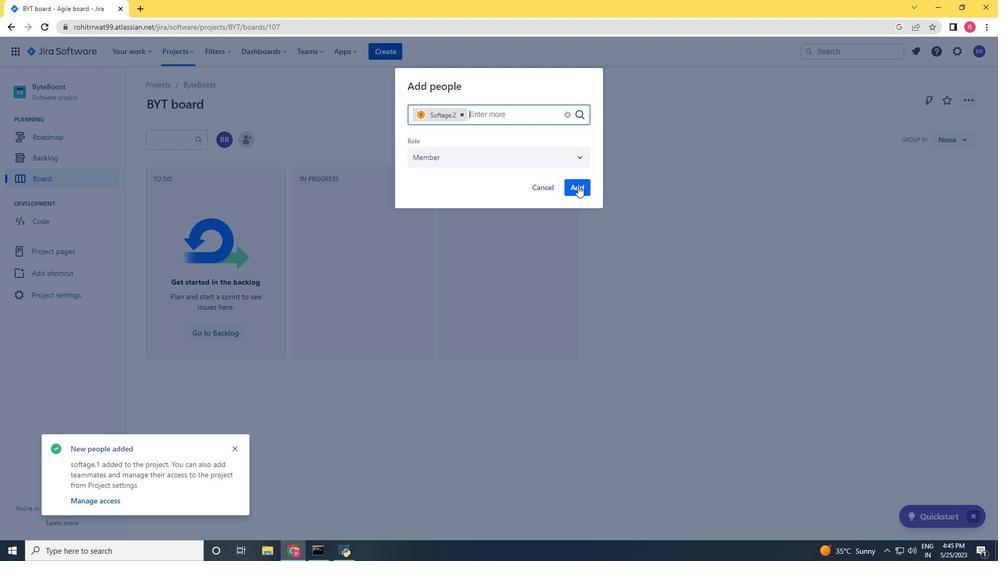 
Action: Mouse moved to (438, 293)
Screenshot: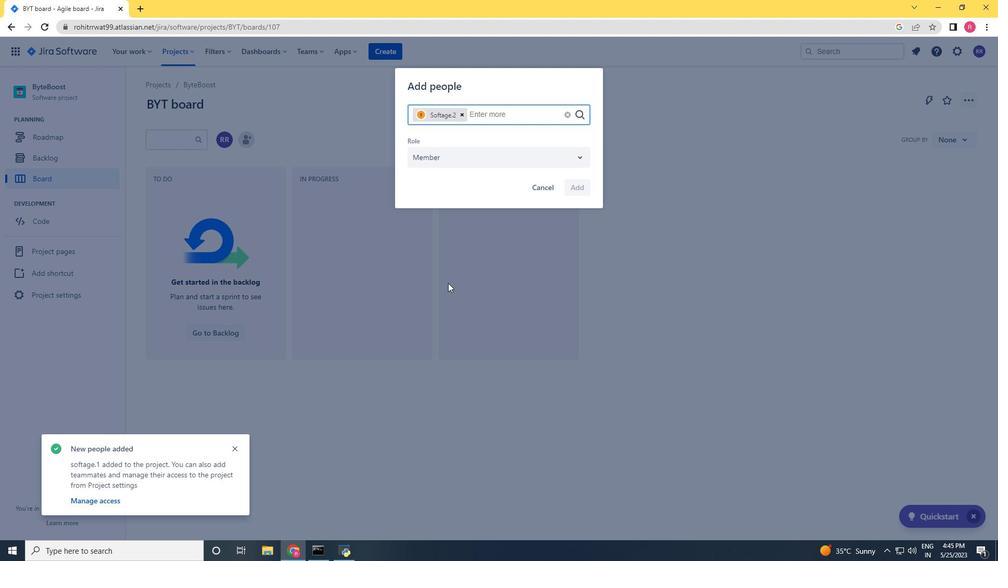 
